 Task: Use the formula "BINOM.DIST" in spreadsheet "Project portfolio".
Action: Mouse moved to (106, 96)
Screenshot: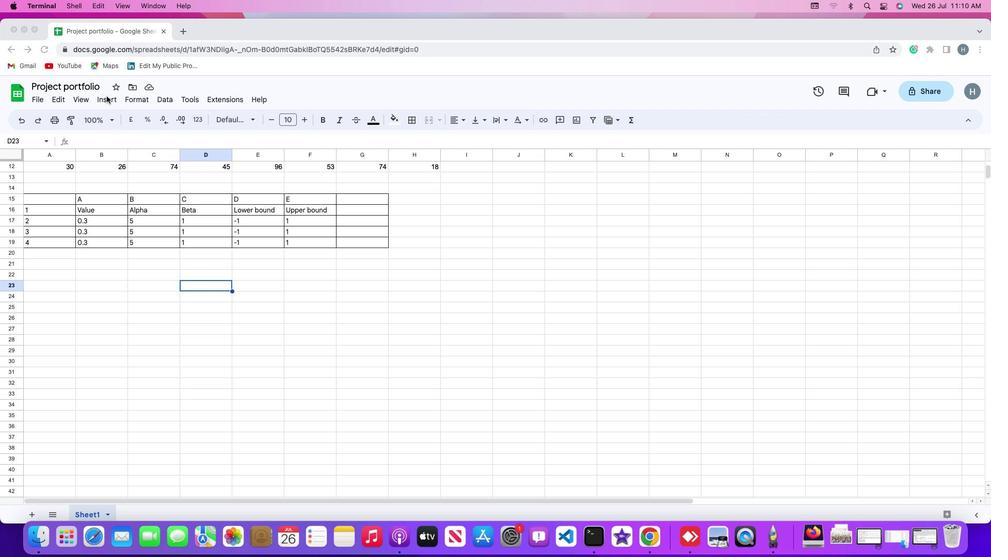 
Action: Mouse pressed left at (106, 96)
Screenshot: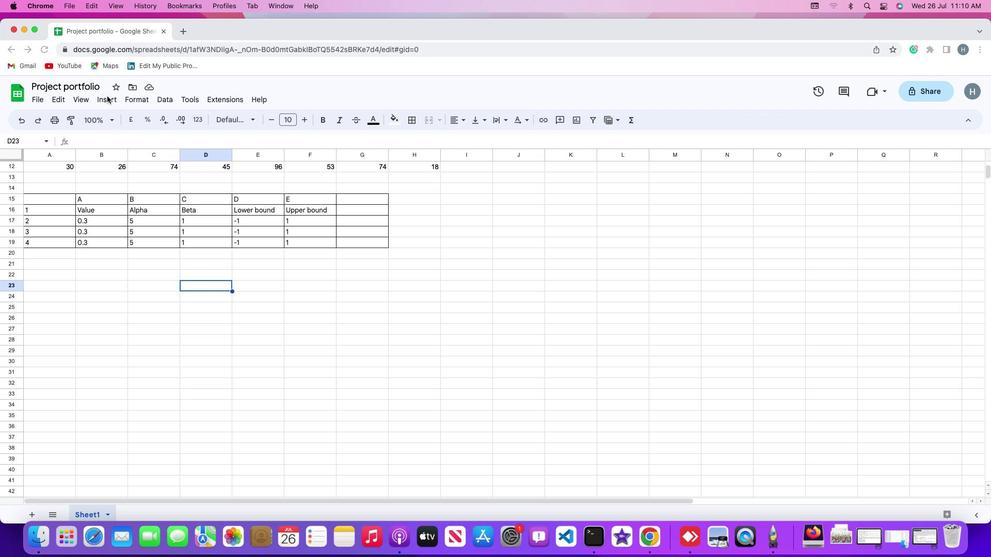 
Action: Mouse moved to (107, 97)
Screenshot: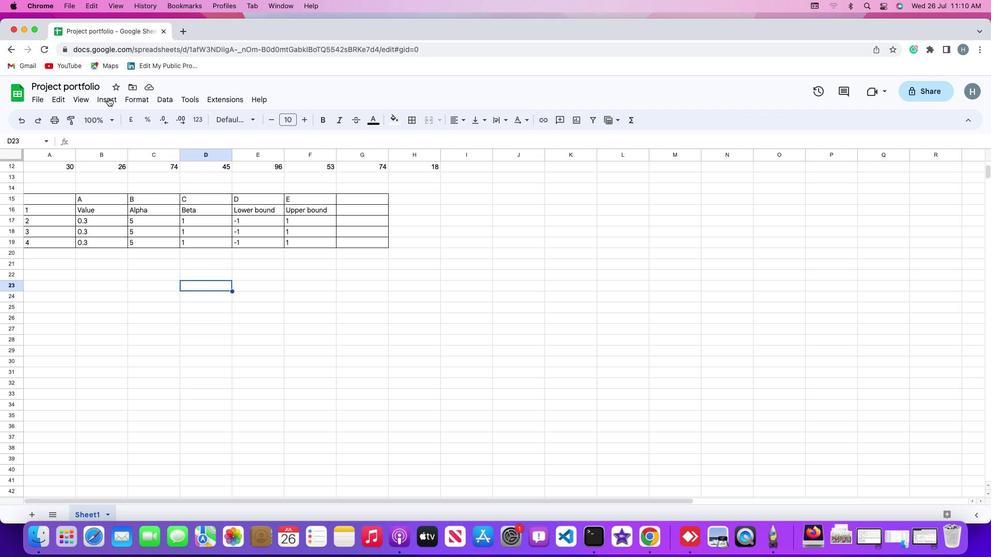 
Action: Mouse pressed left at (107, 97)
Screenshot: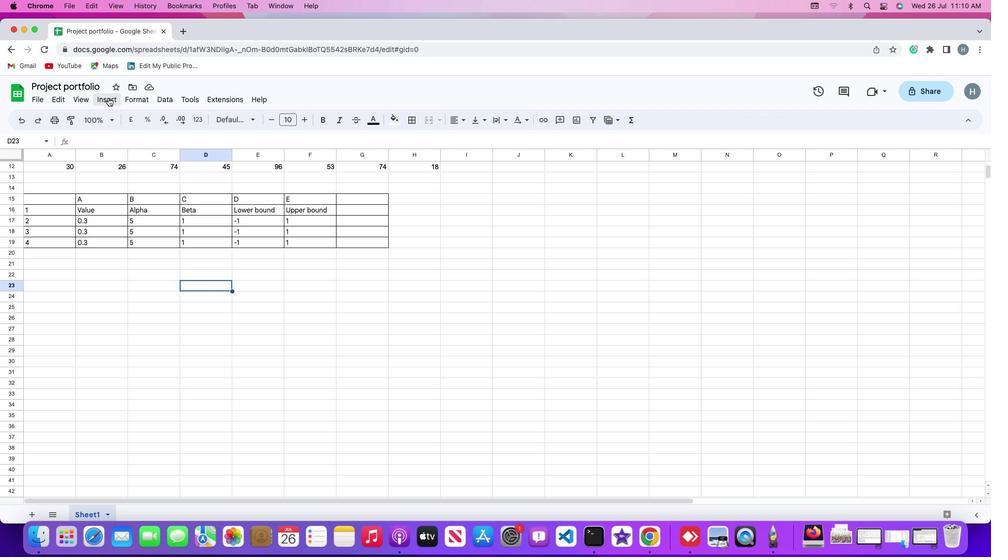 
Action: Mouse moved to (459, 502)
Screenshot: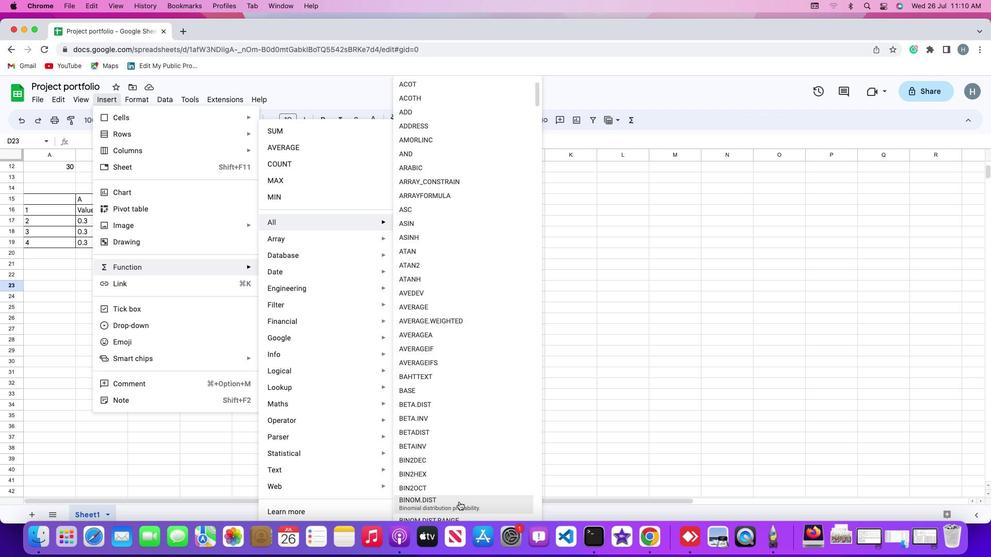 
Action: Mouse pressed left at (459, 502)
Screenshot: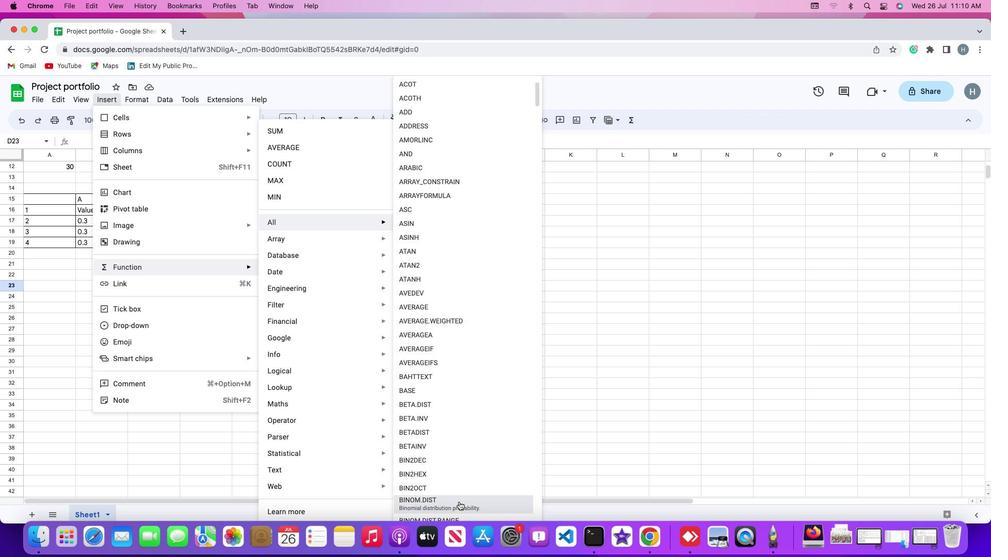 
Action: Mouse moved to (100, 218)
Screenshot: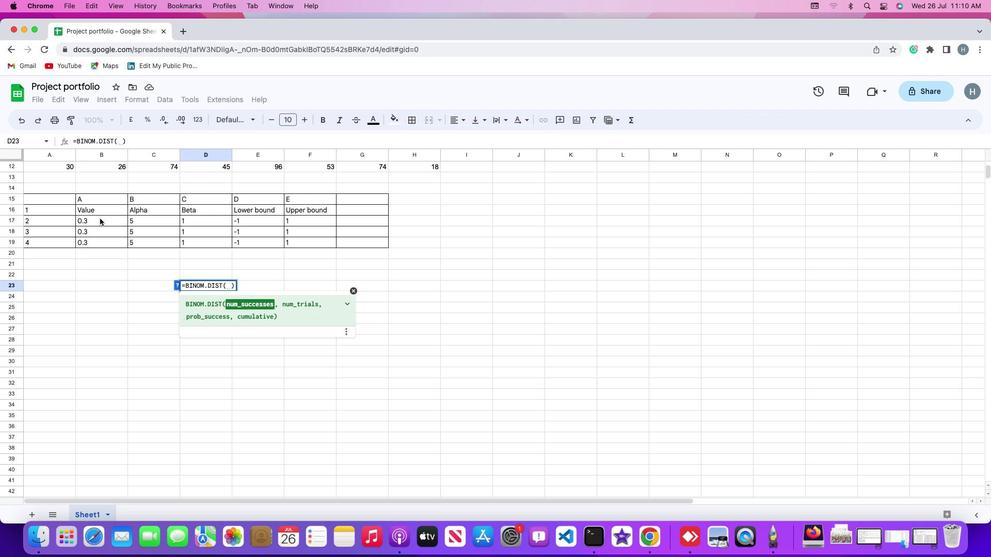 
Action: Mouse pressed left at (100, 218)
Screenshot: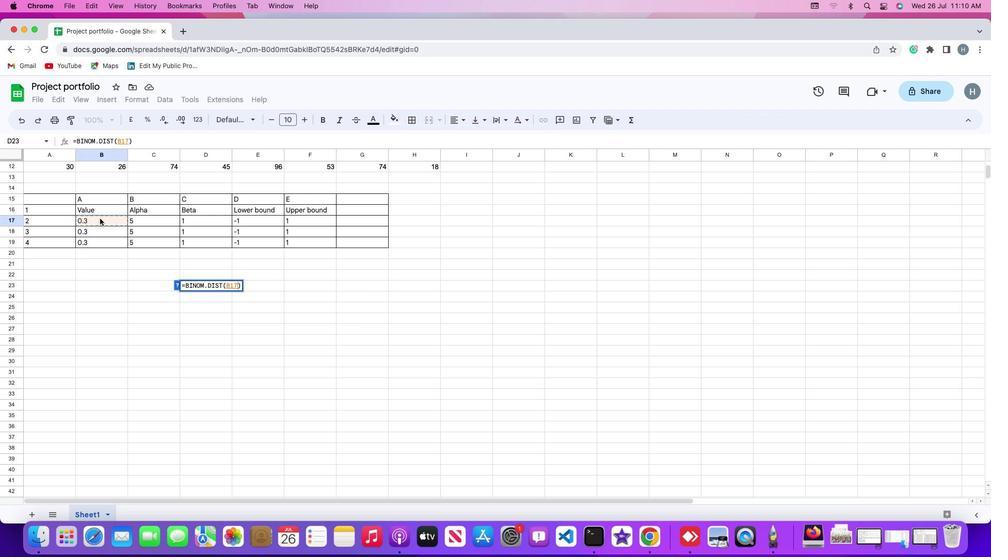 
Action: Key pressed ','
Screenshot: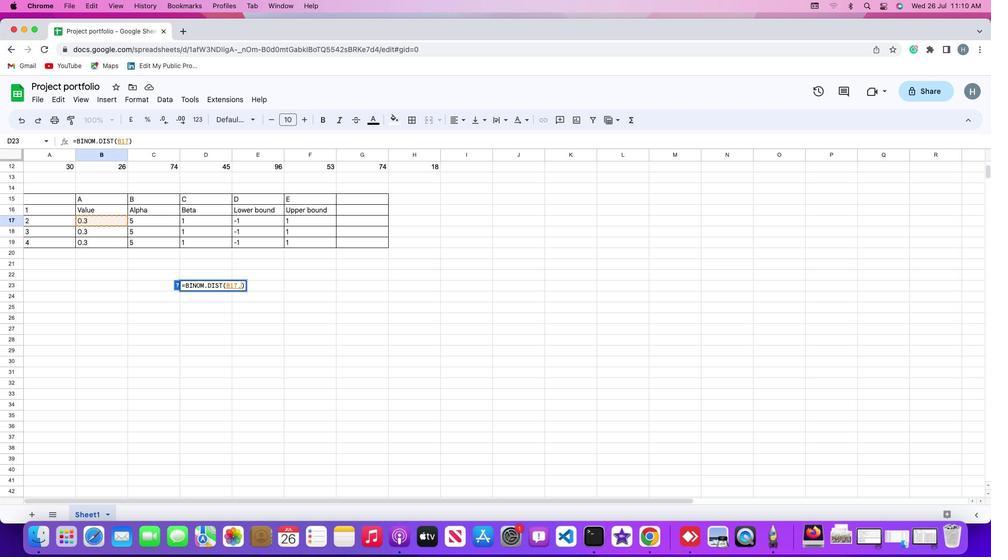 
Action: Mouse moved to (140, 222)
Screenshot: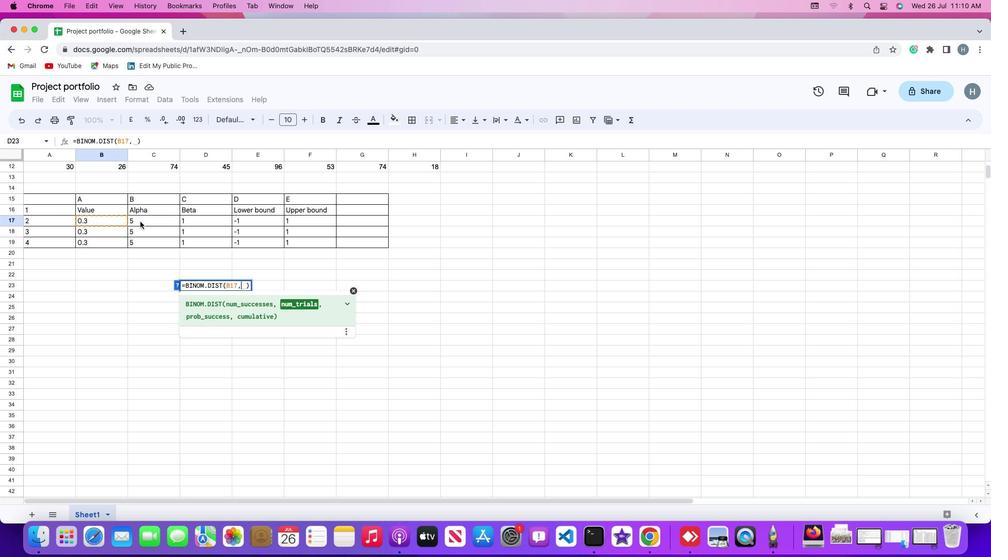 
Action: Mouse pressed left at (140, 222)
Screenshot: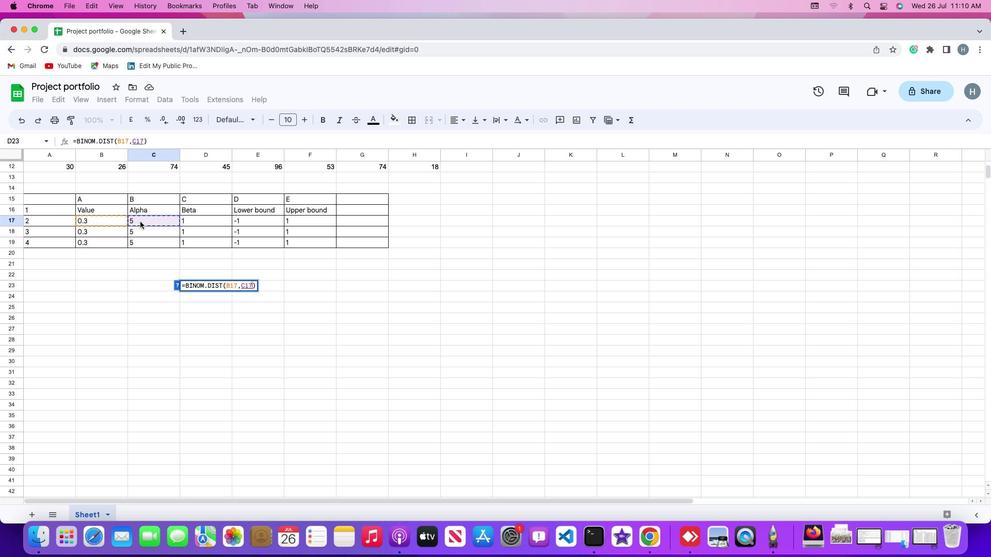 
Action: Key pressed ','
Screenshot: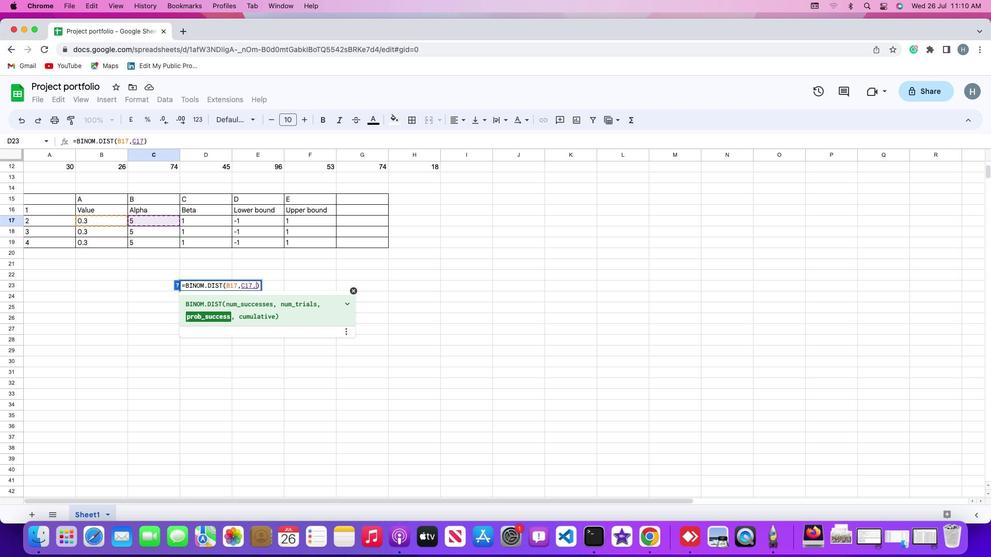 
Action: Mouse moved to (197, 221)
Screenshot: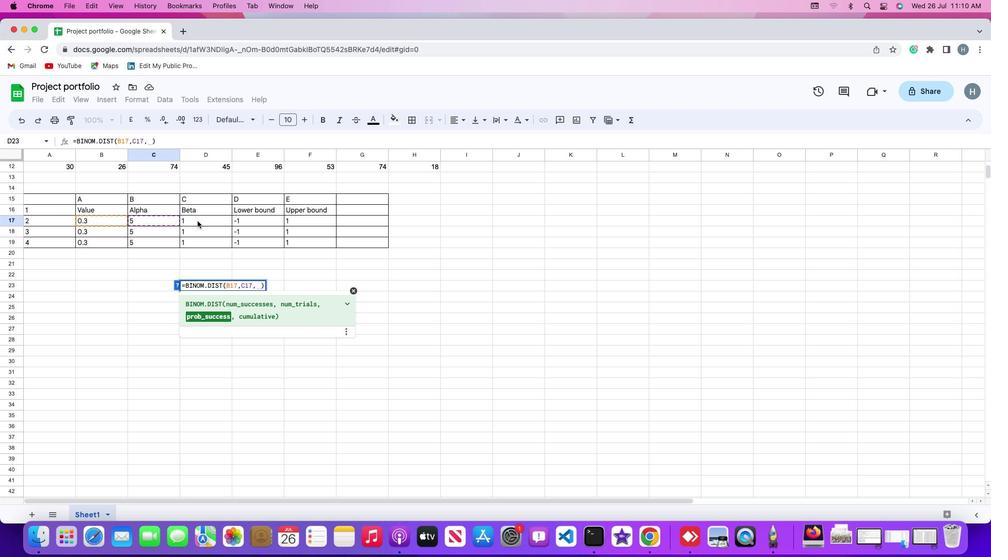 
Action: Mouse pressed left at (197, 221)
Screenshot: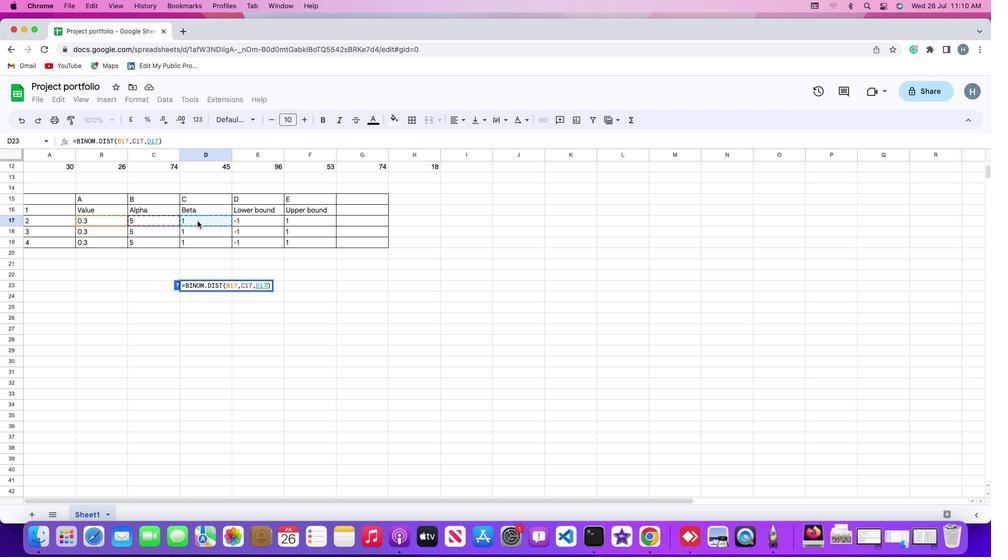 
Action: Key pressed ','Key.shift'T''R''U''E'
Screenshot: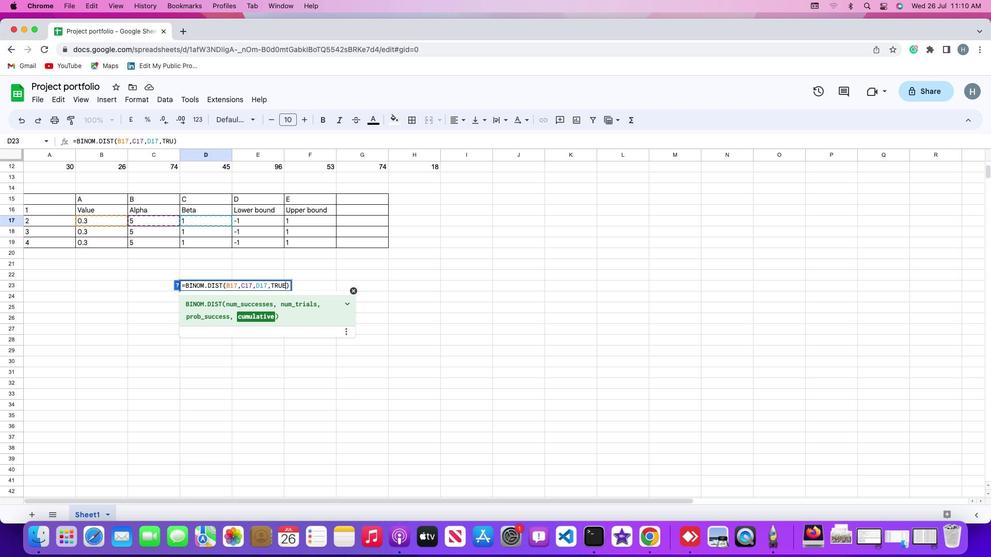 
Action: Mouse moved to (335, 275)
Screenshot: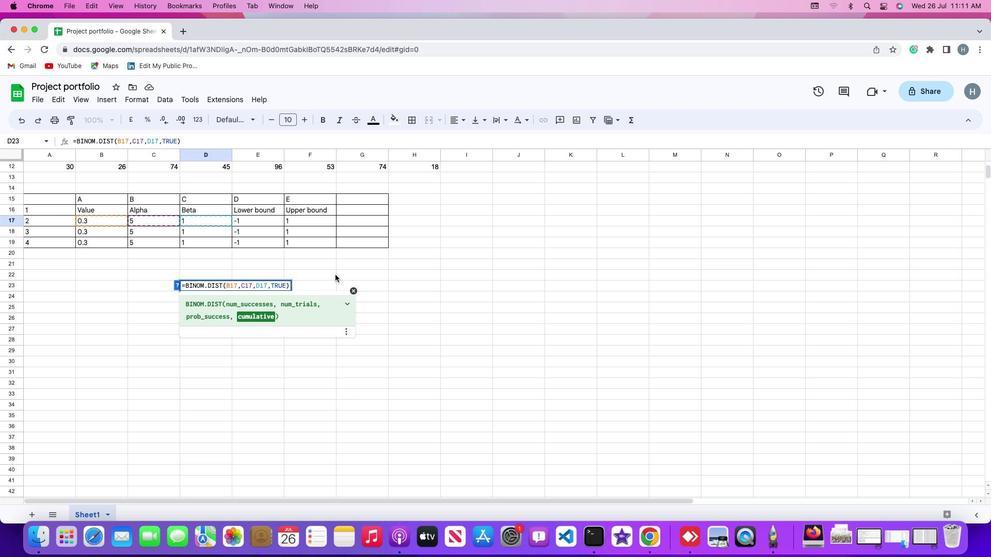 
Action: Key pressed Key.enter
Screenshot: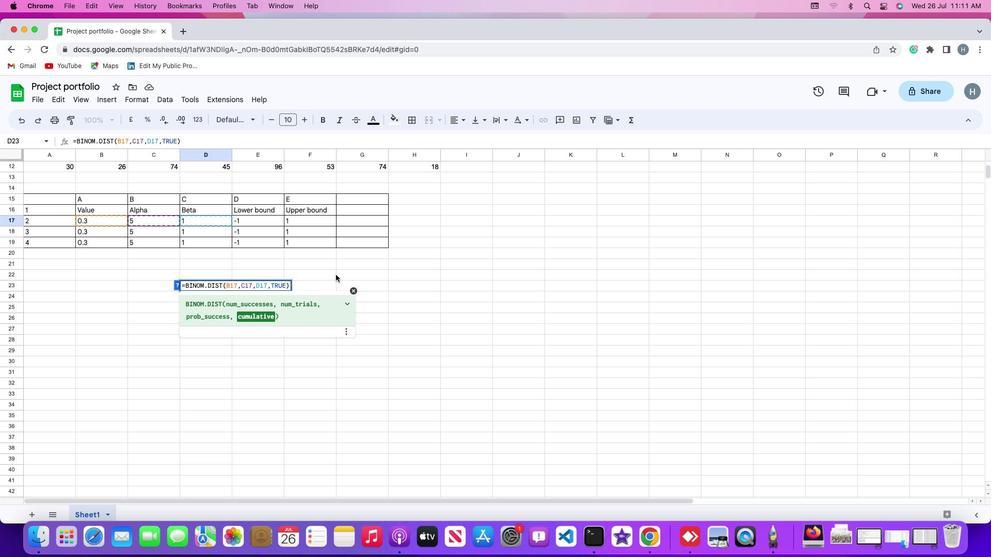 
Action: Mouse moved to (339, 259)
Screenshot: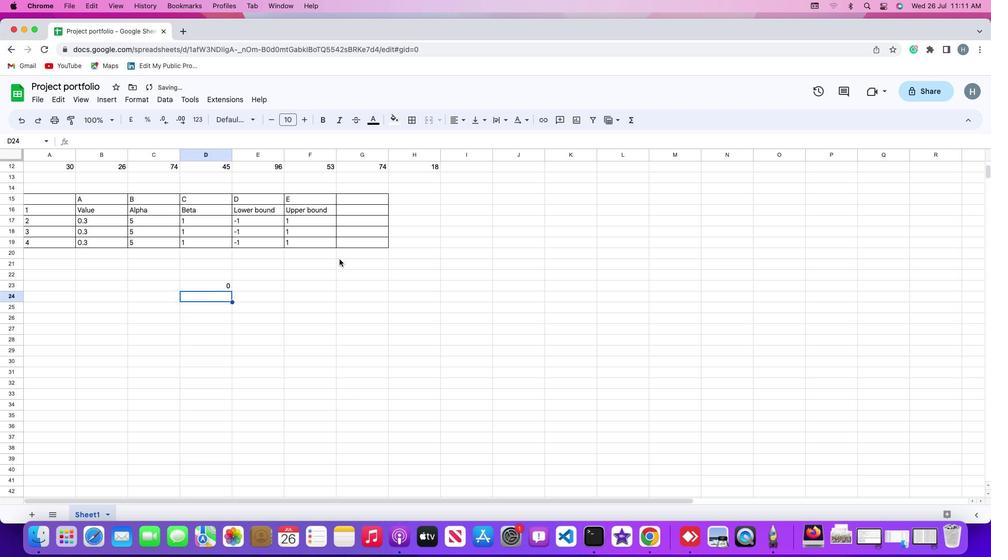 
